 Task: Sort the products in the category "Dish Soap" by best match.
Action: Mouse moved to (802, 307)
Screenshot: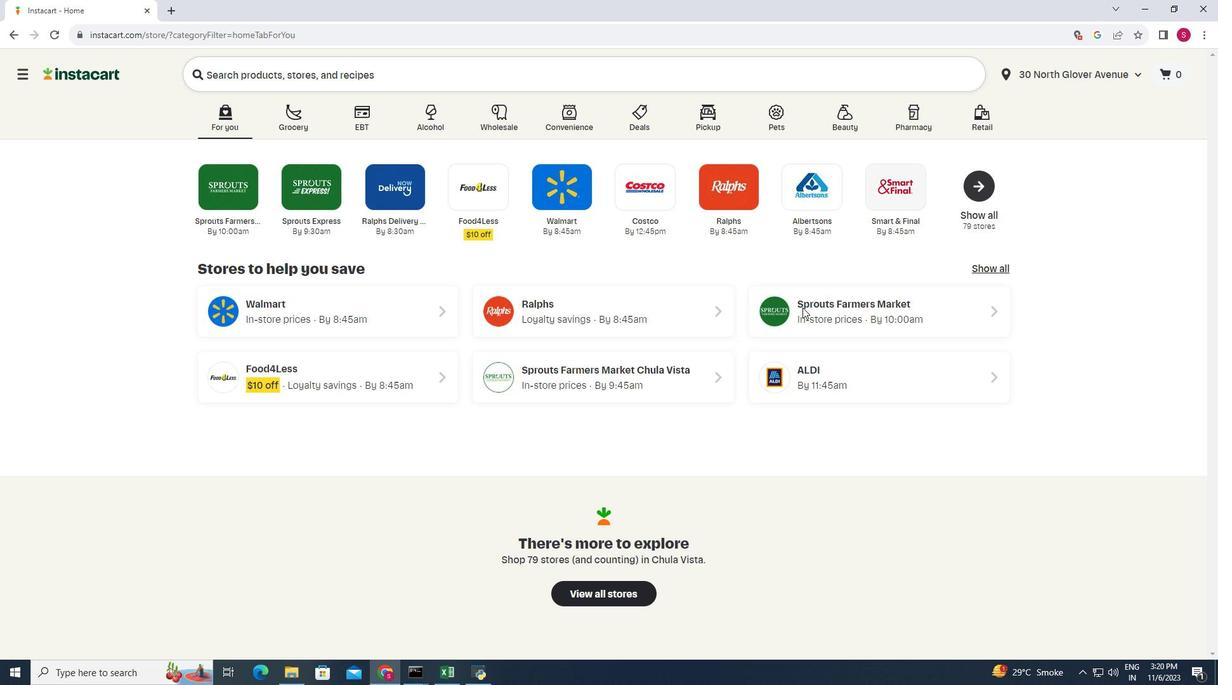 
Action: Mouse pressed left at (802, 307)
Screenshot: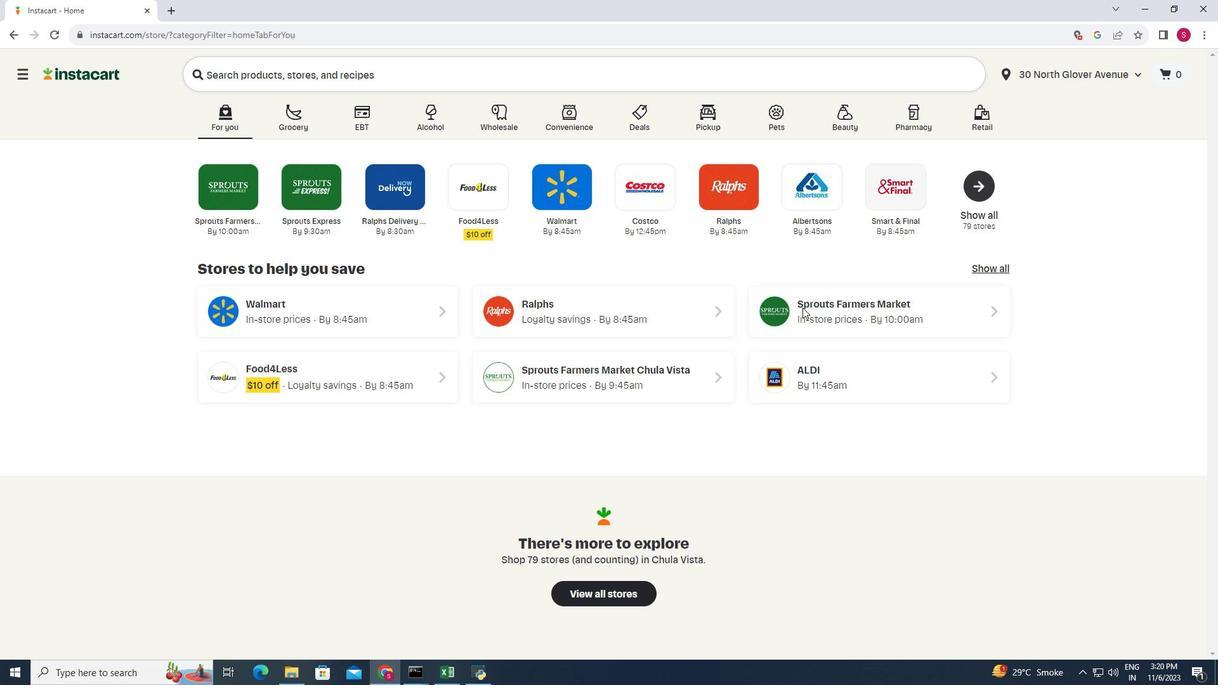 
Action: Mouse moved to (112, 396)
Screenshot: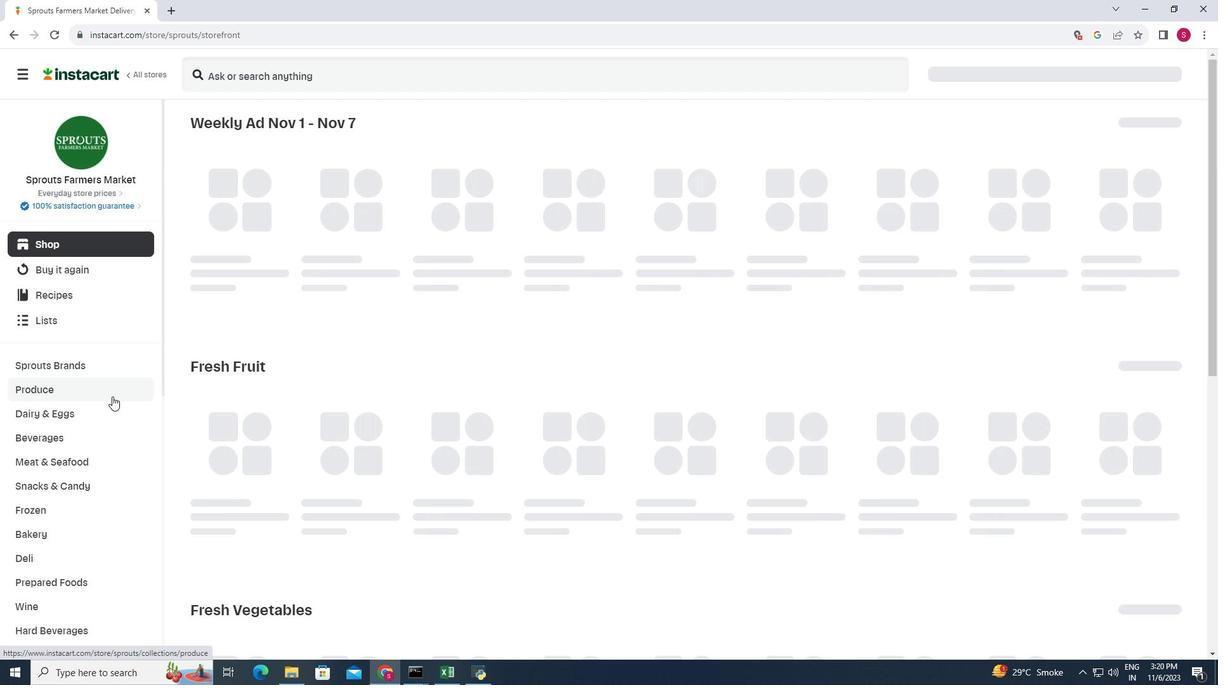 
Action: Mouse scrolled (112, 395) with delta (0, 0)
Screenshot: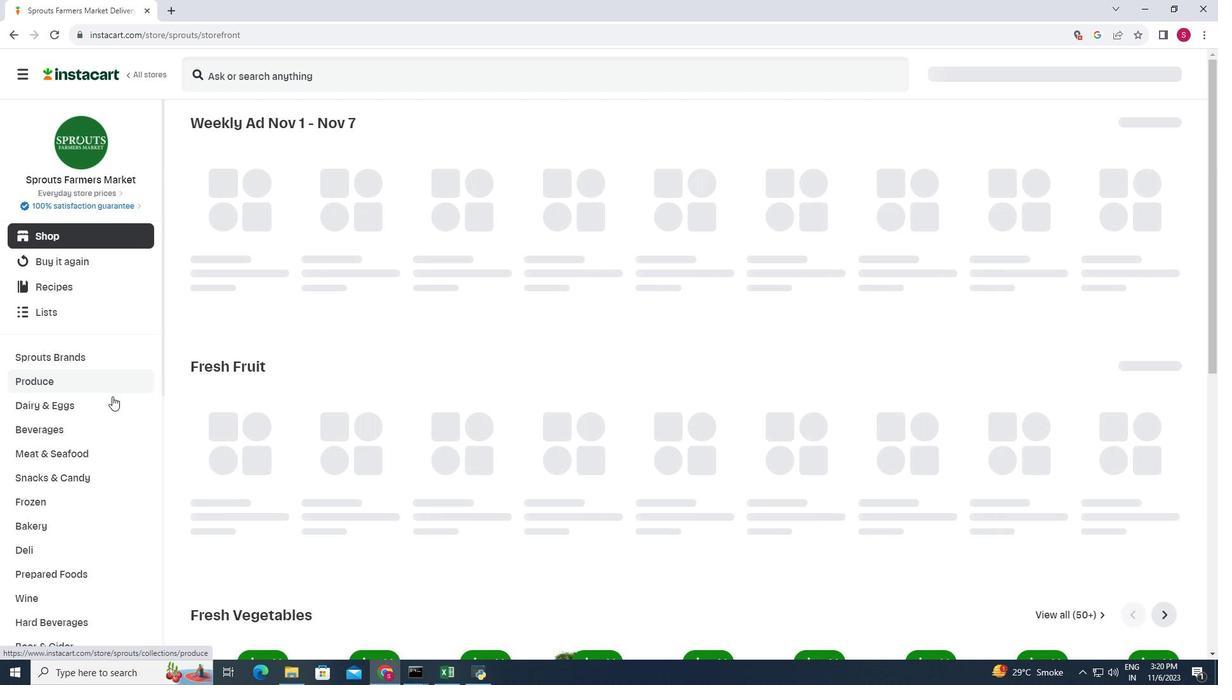 
Action: Mouse scrolled (112, 395) with delta (0, 0)
Screenshot: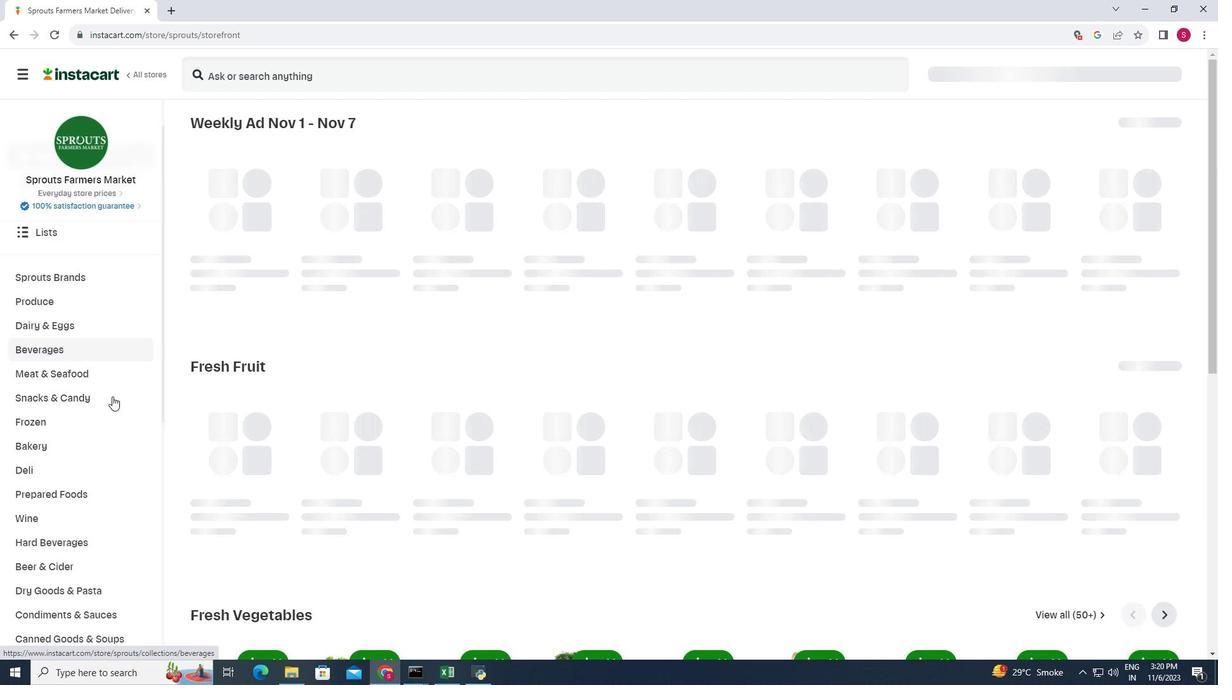 
Action: Mouse scrolled (112, 395) with delta (0, 0)
Screenshot: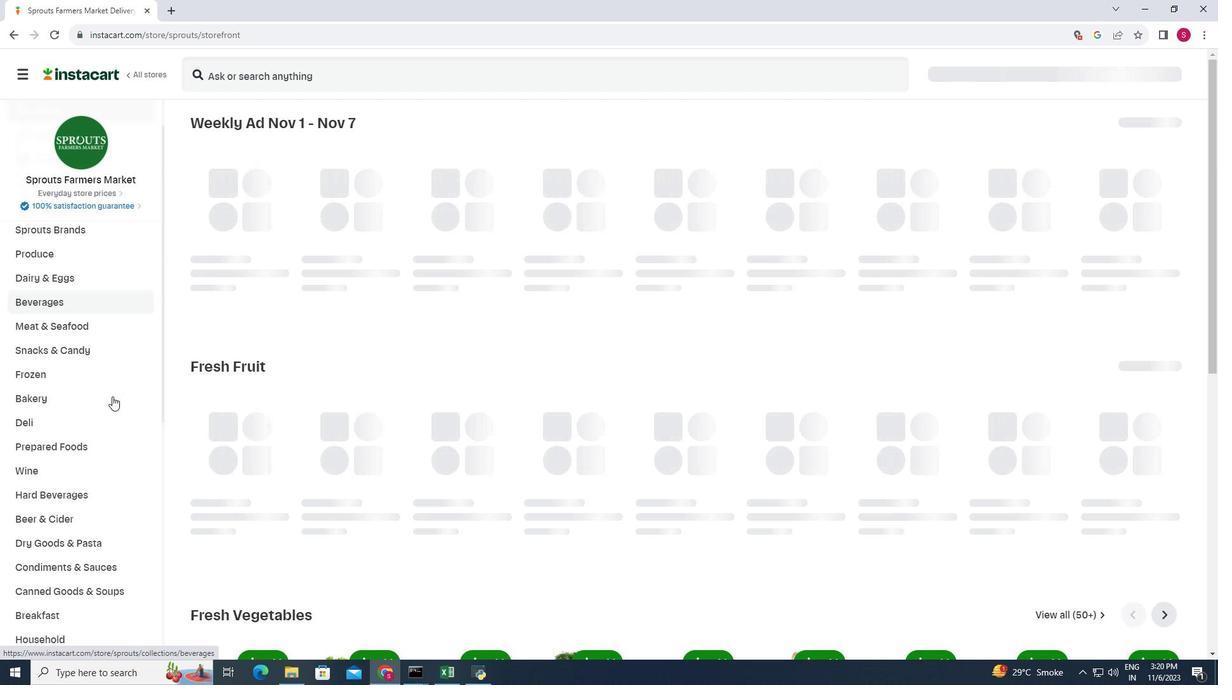 
Action: Mouse scrolled (112, 395) with delta (0, 0)
Screenshot: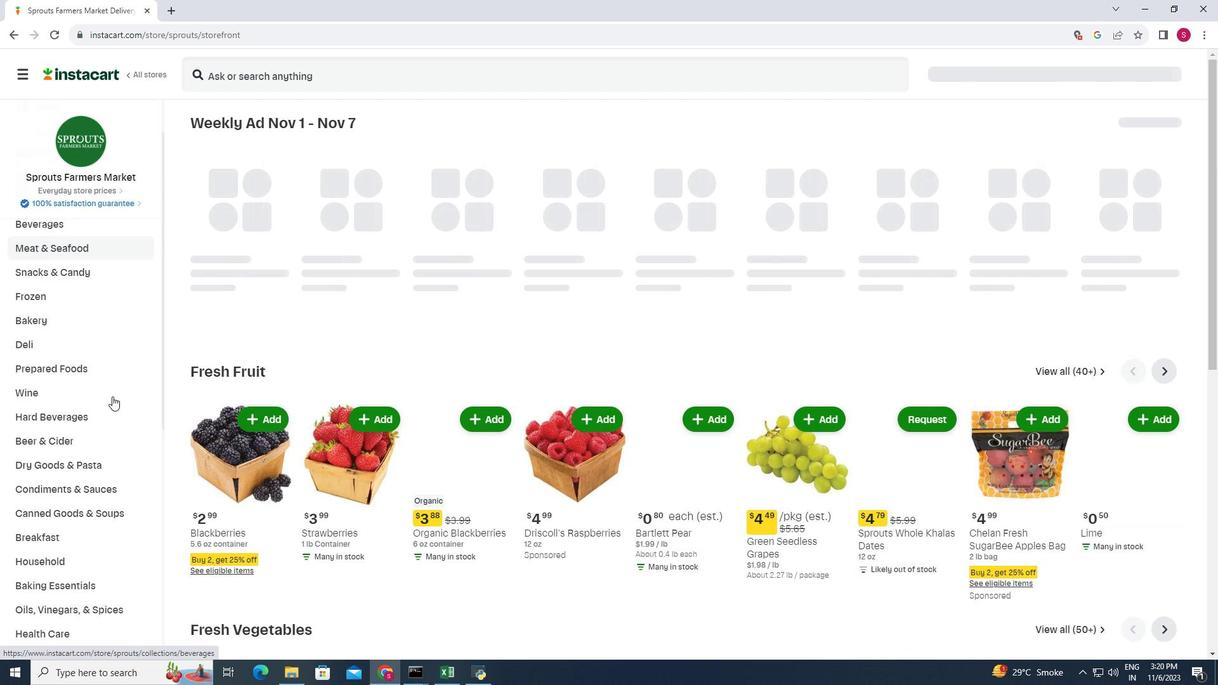 
Action: Mouse moved to (68, 520)
Screenshot: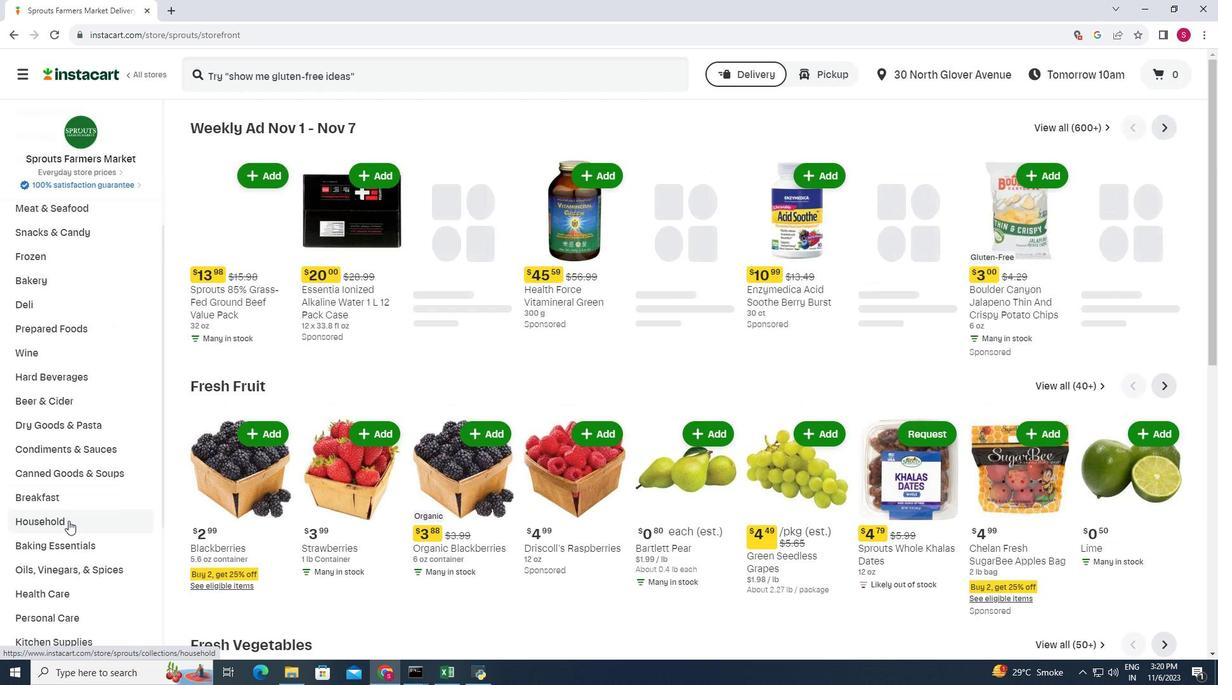 
Action: Mouse pressed left at (68, 520)
Screenshot: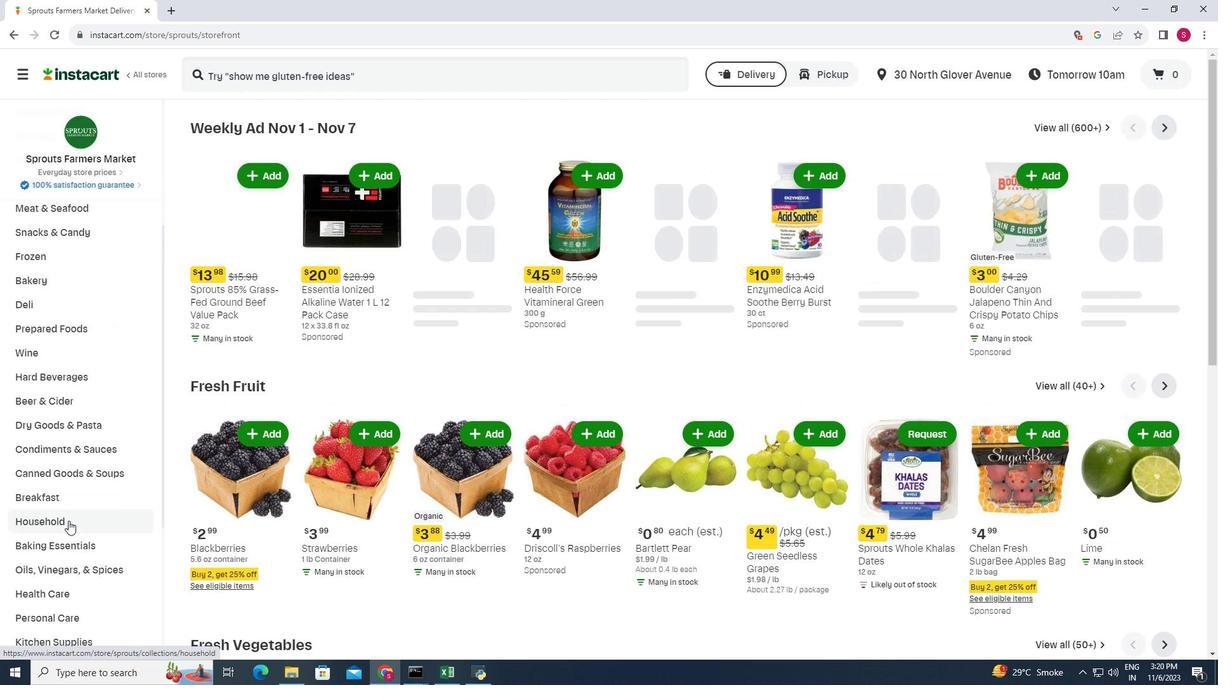 
Action: Mouse moved to (391, 152)
Screenshot: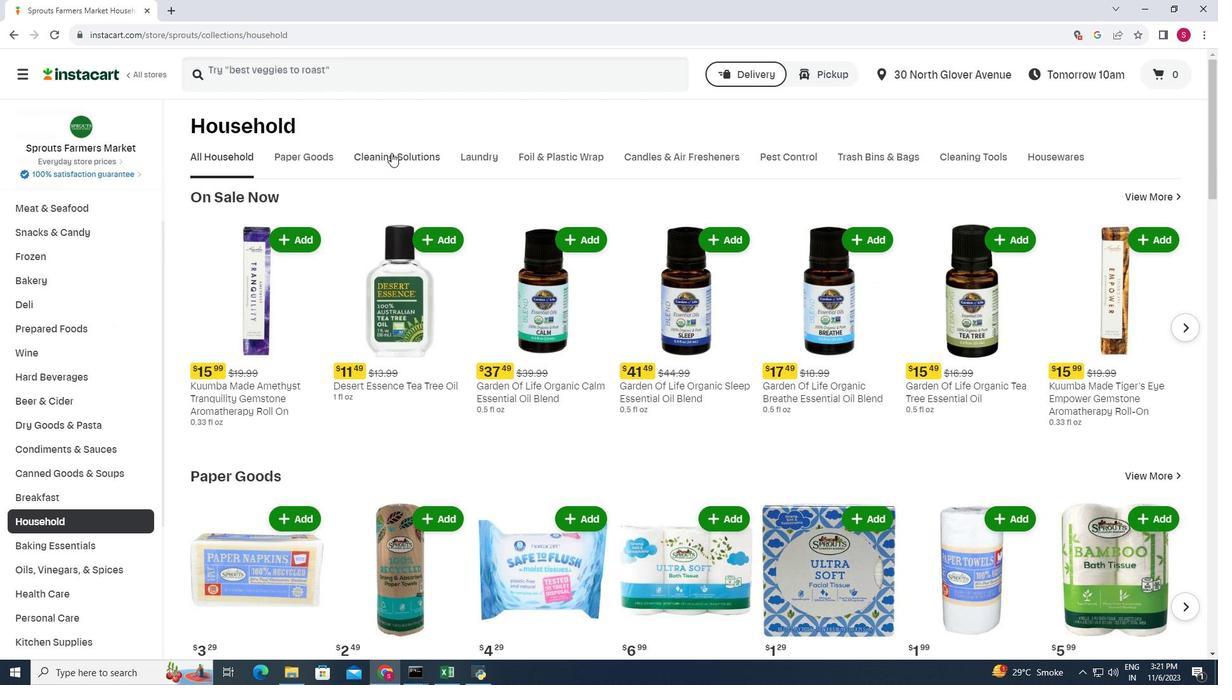 
Action: Mouse pressed left at (391, 152)
Screenshot: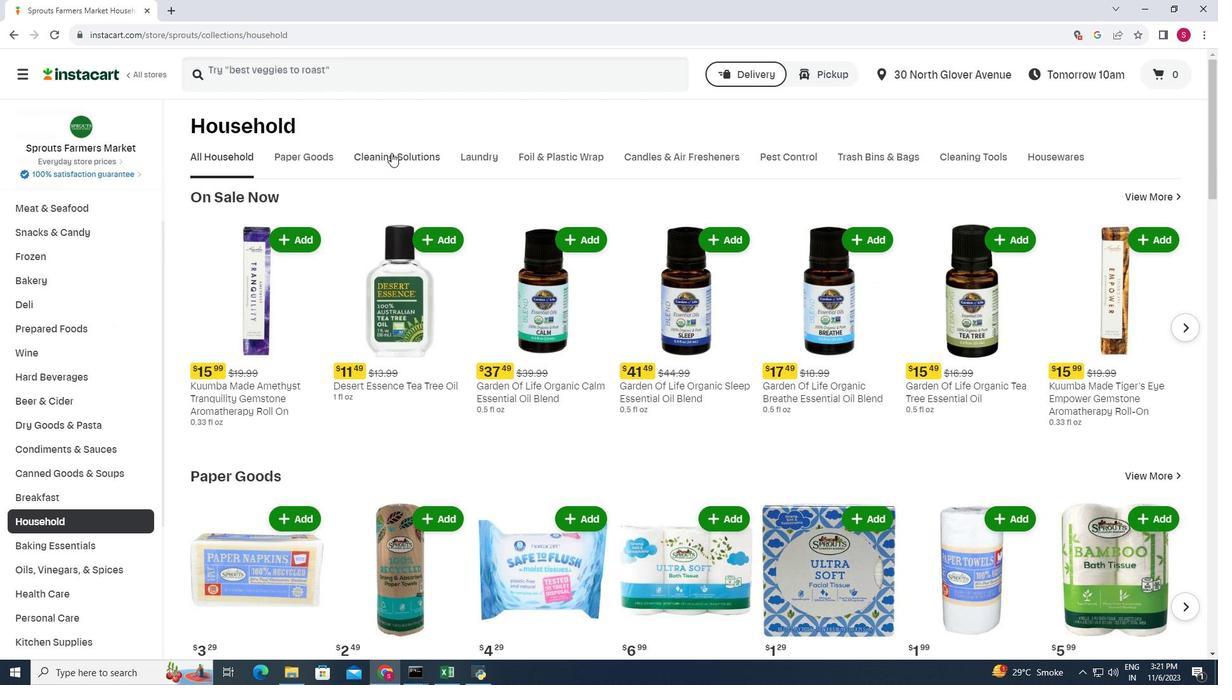 
Action: Mouse moved to (404, 213)
Screenshot: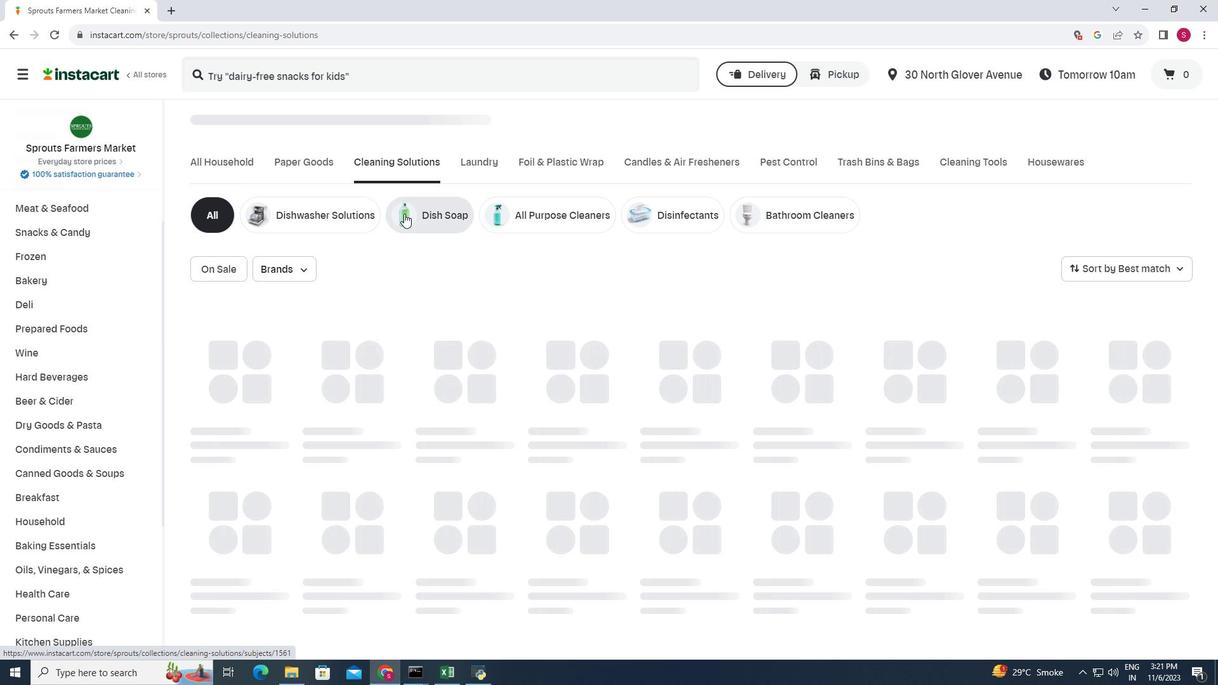 
Action: Mouse pressed left at (404, 213)
Screenshot: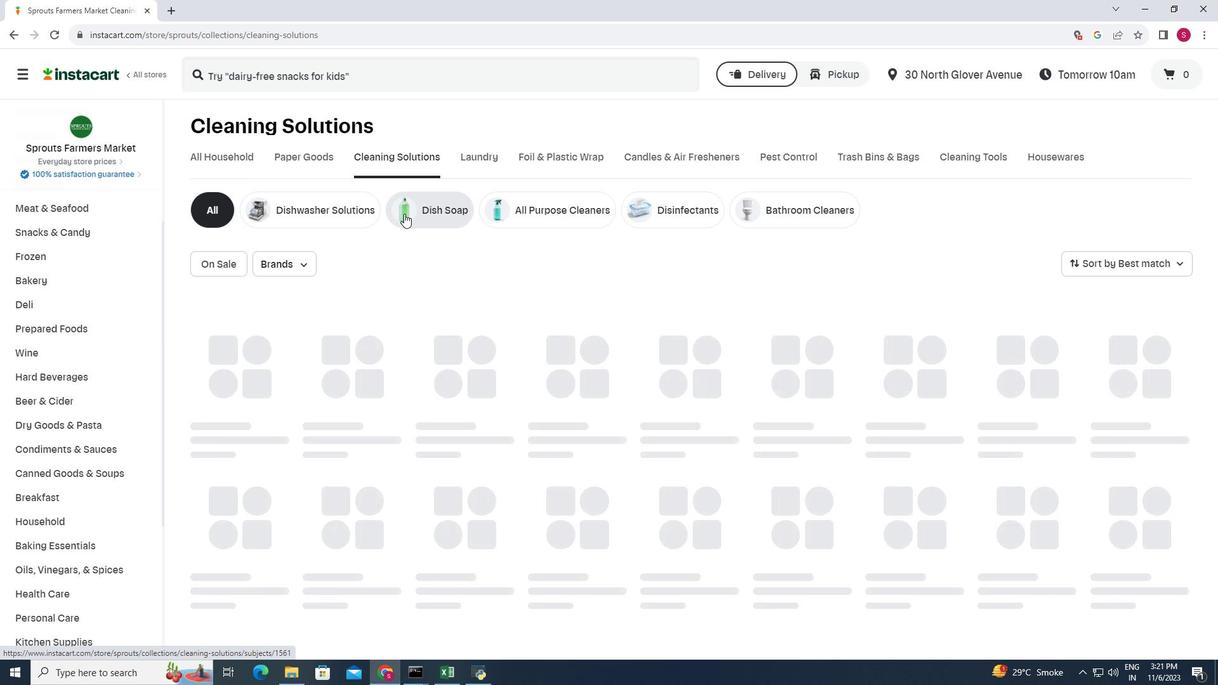 
Action: Mouse moved to (1145, 265)
Screenshot: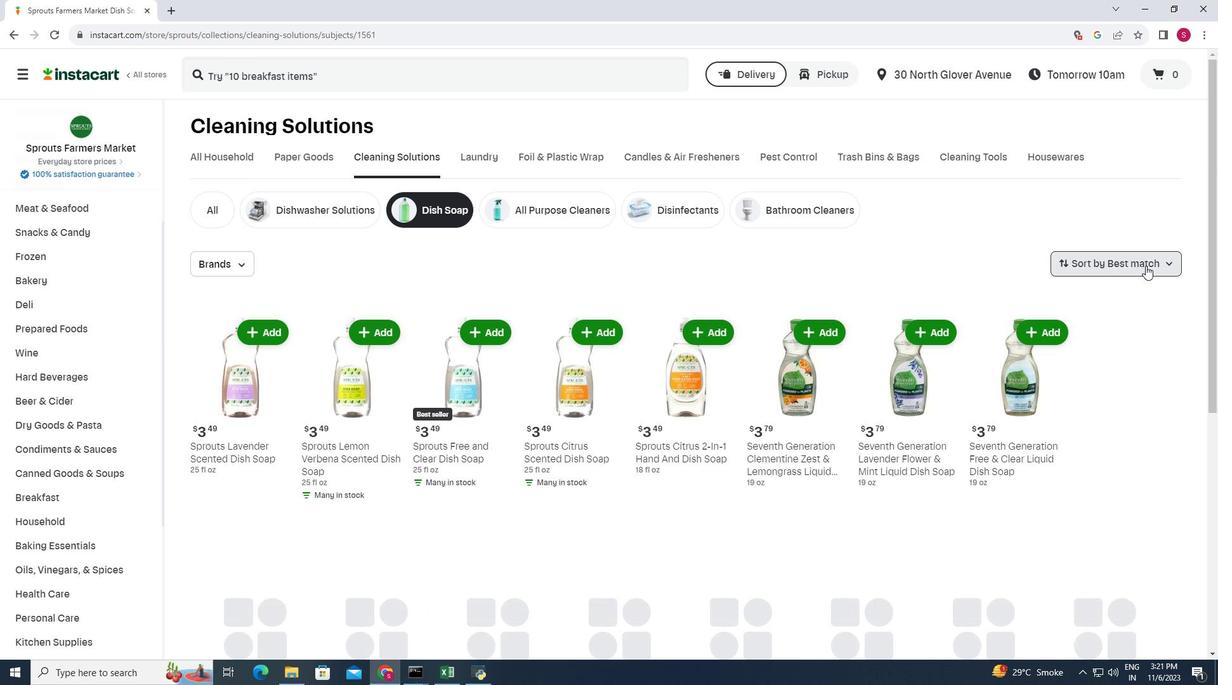 
Action: Mouse pressed left at (1145, 265)
Screenshot: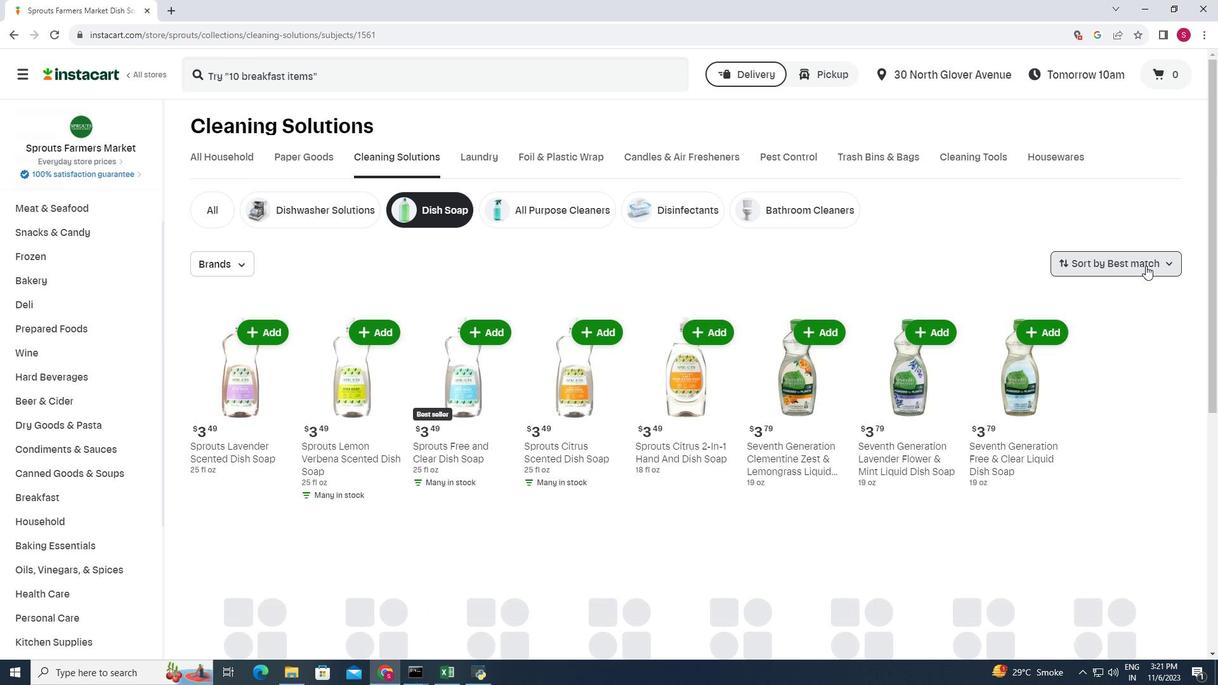 
Action: Mouse moved to (1126, 296)
Screenshot: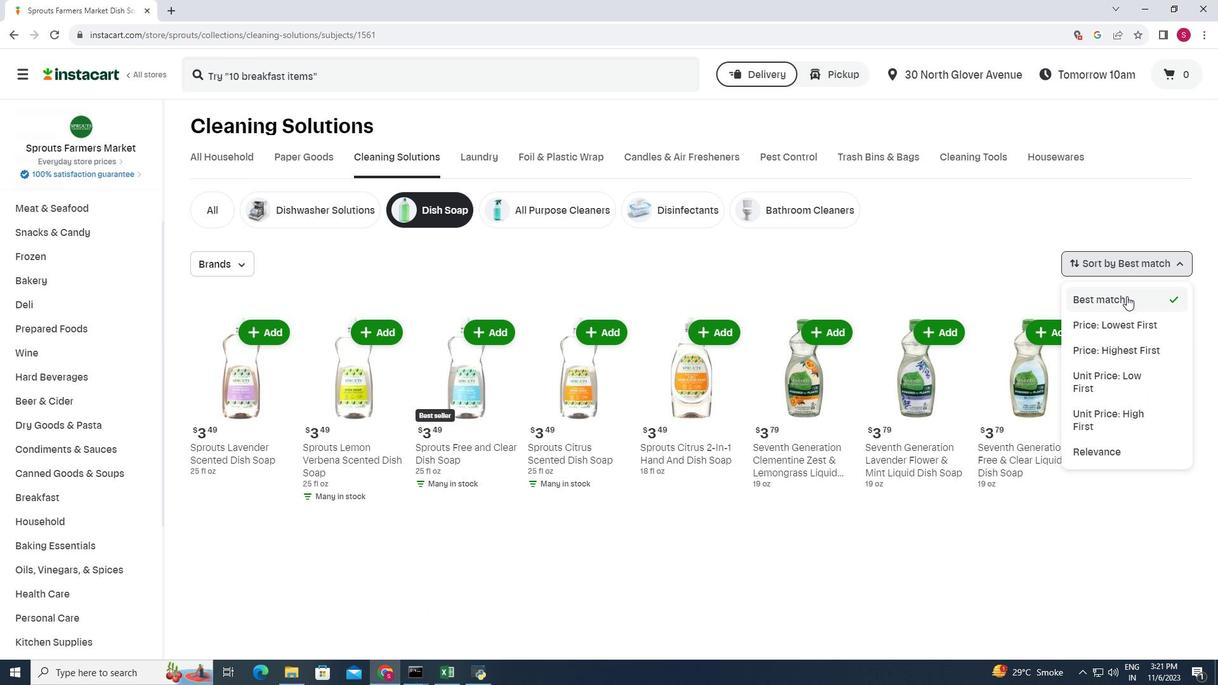 
Action: Mouse pressed left at (1126, 296)
Screenshot: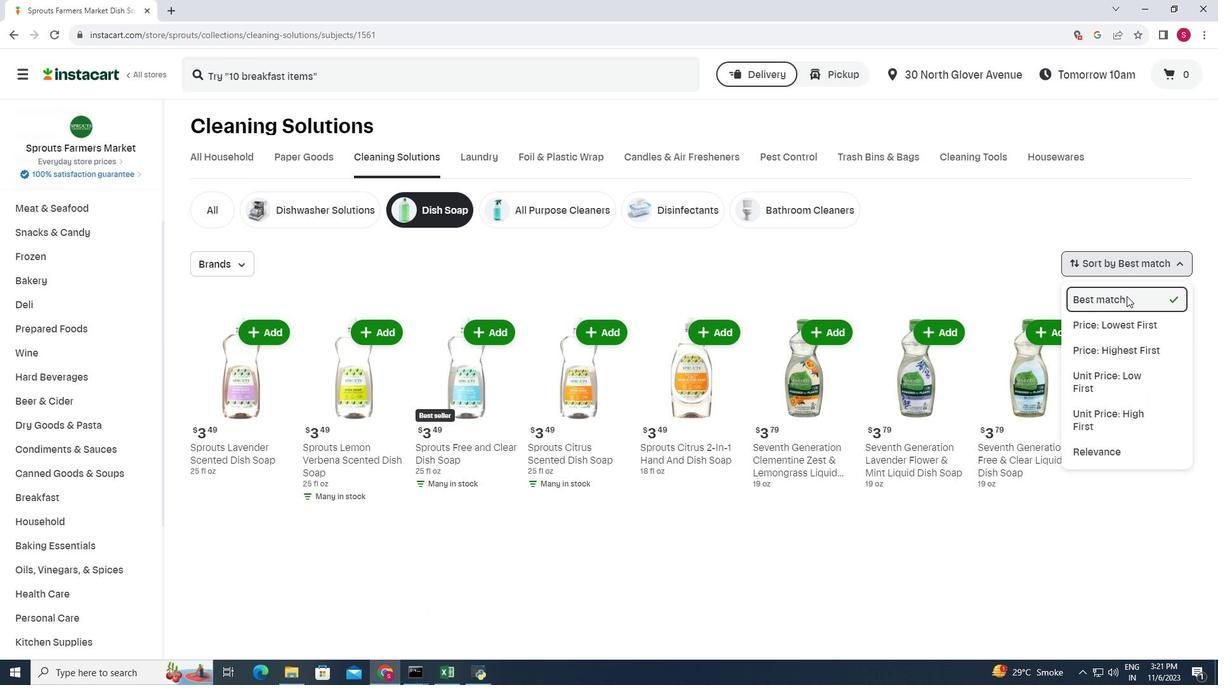 
Action: Mouse moved to (998, 291)
Screenshot: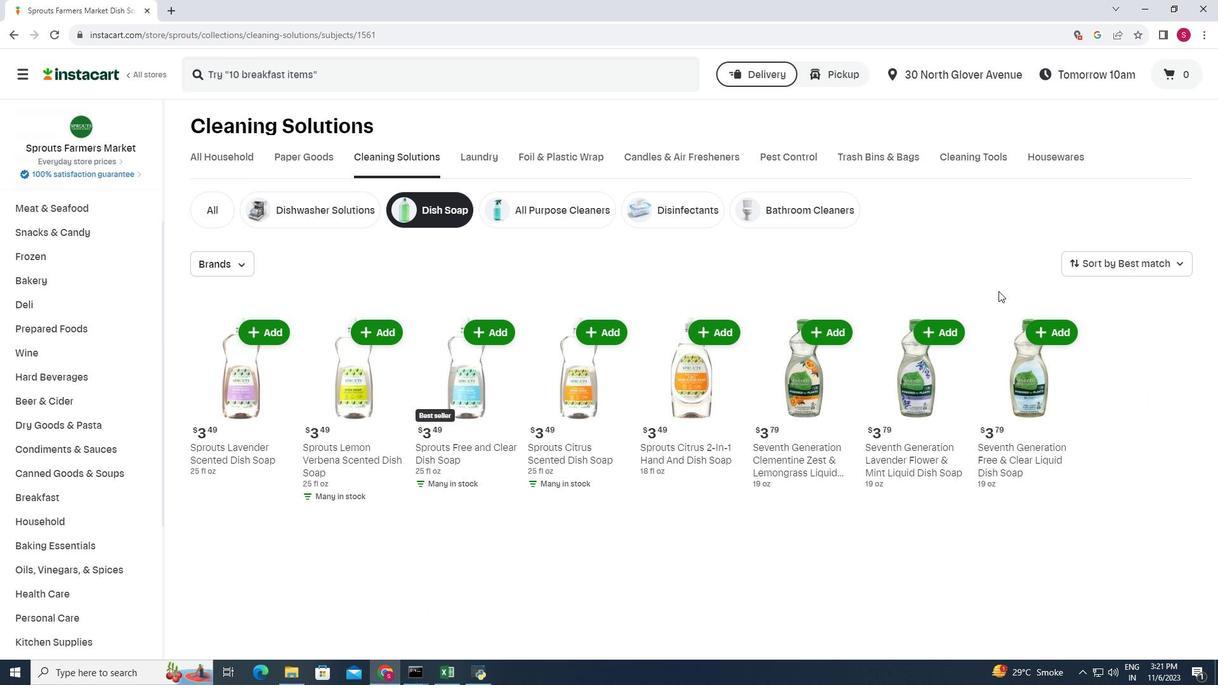 
Action: Mouse scrolled (998, 290) with delta (0, 0)
Screenshot: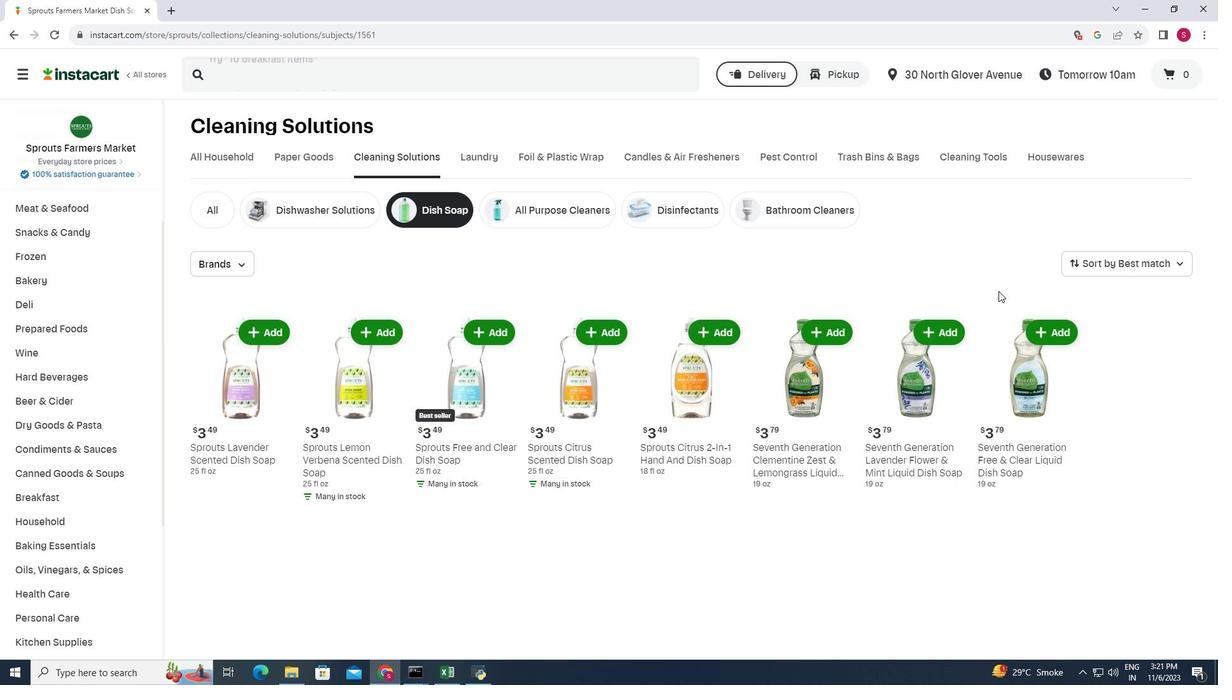 
Action: Mouse moved to (998, 291)
Screenshot: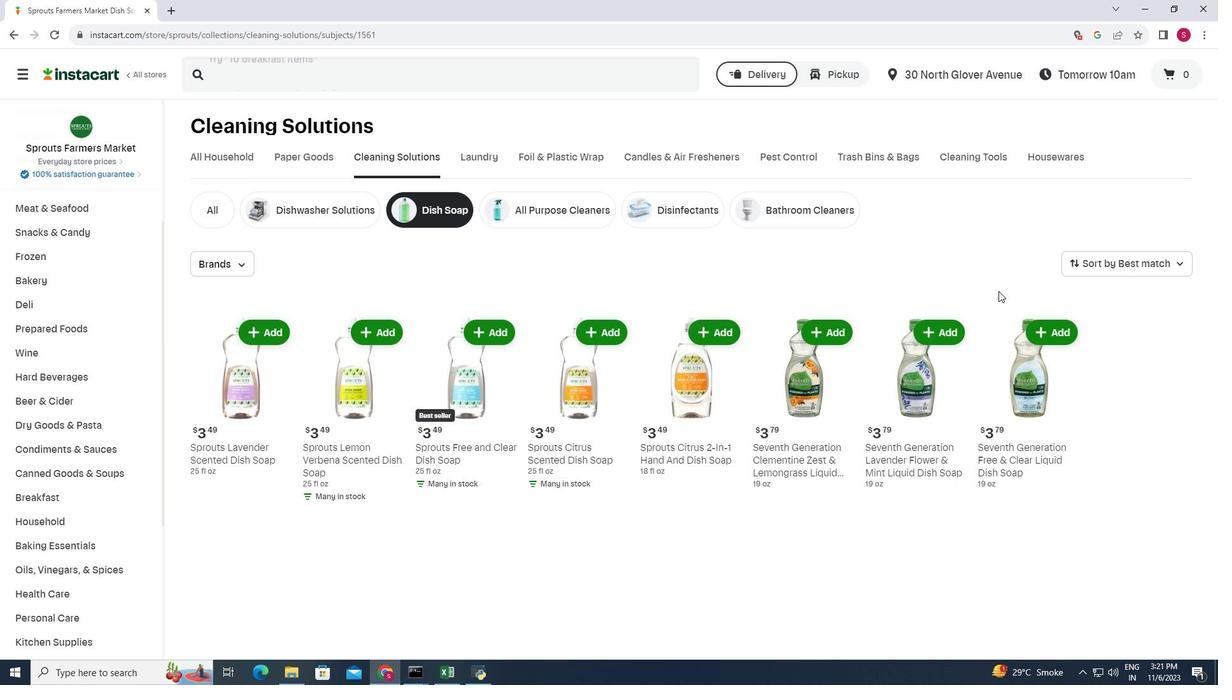 
Action: Mouse scrolled (998, 290) with delta (0, 0)
Screenshot: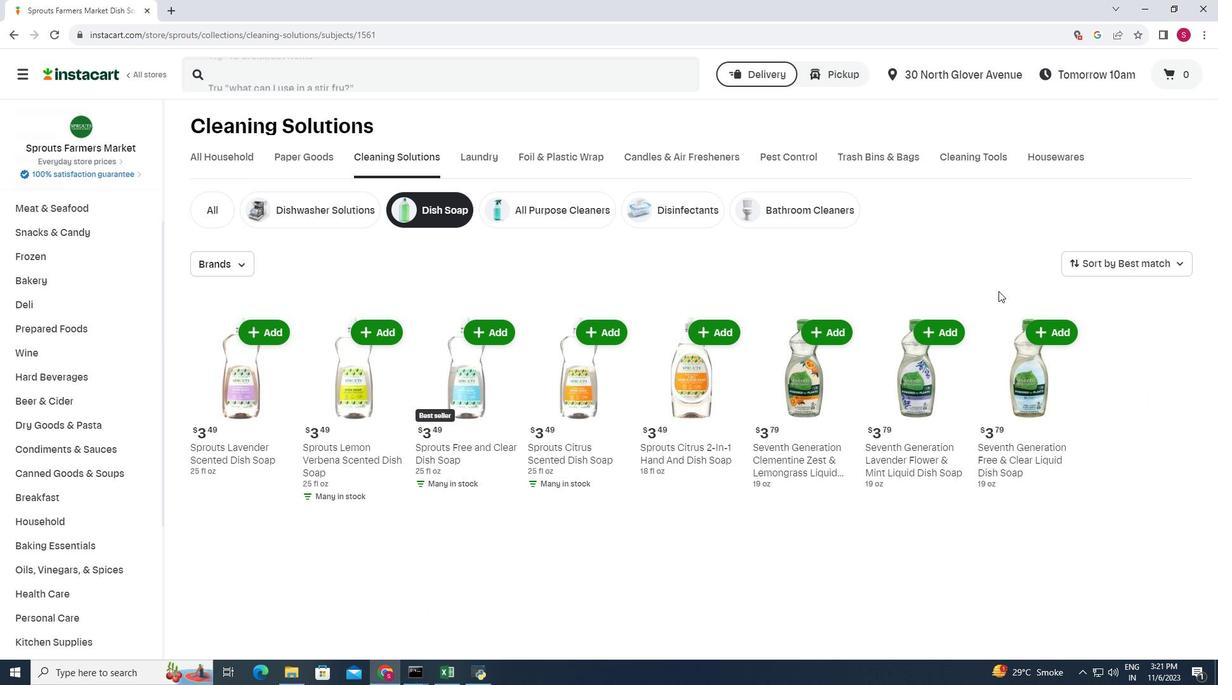 
